 Task: Develop visualizations for exploring complex differential equations.
Action: Mouse moved to (907, 373)
Screenshot: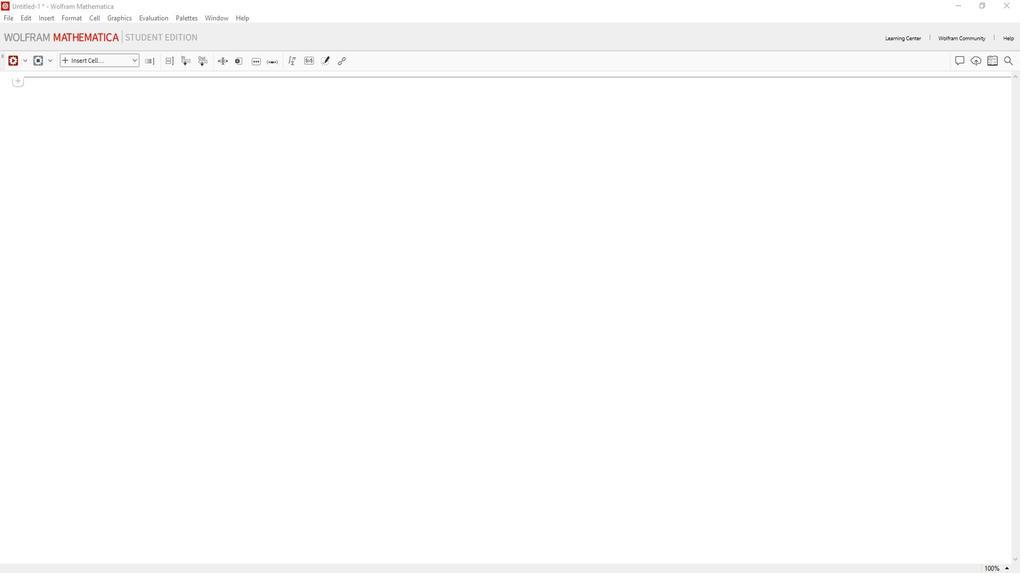 
Action: Mouse pressed left at (907, 373)
Screenshot: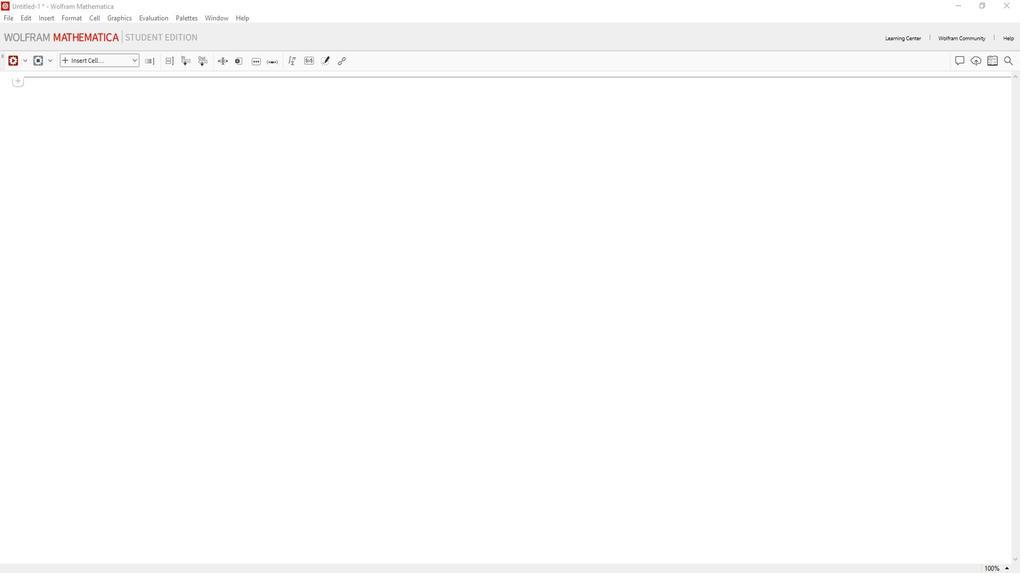 
Action: Mouse moved to (137, 47)
Screenshot: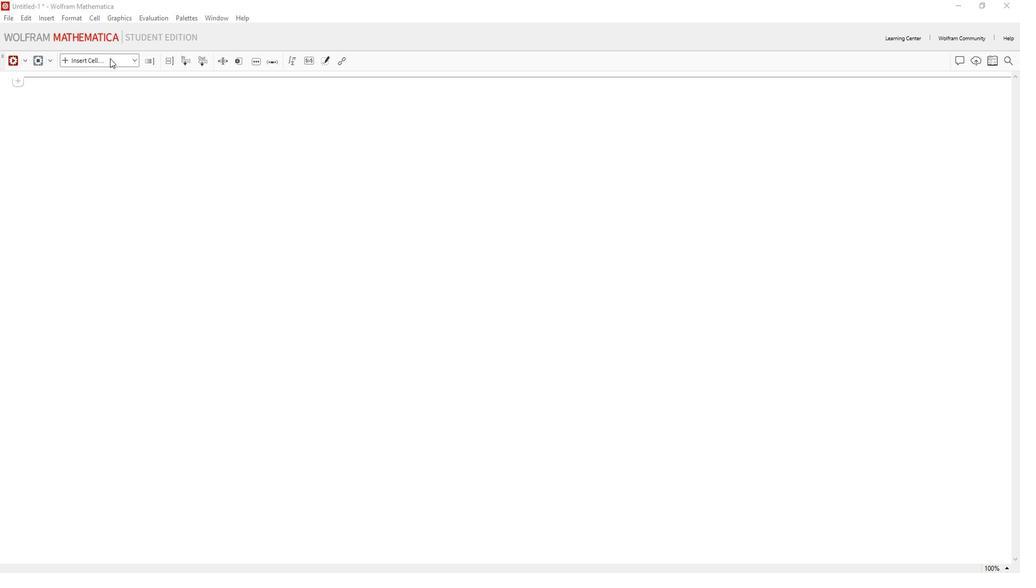
Action: Mouse pressed left at (137, 47)
Screenshot: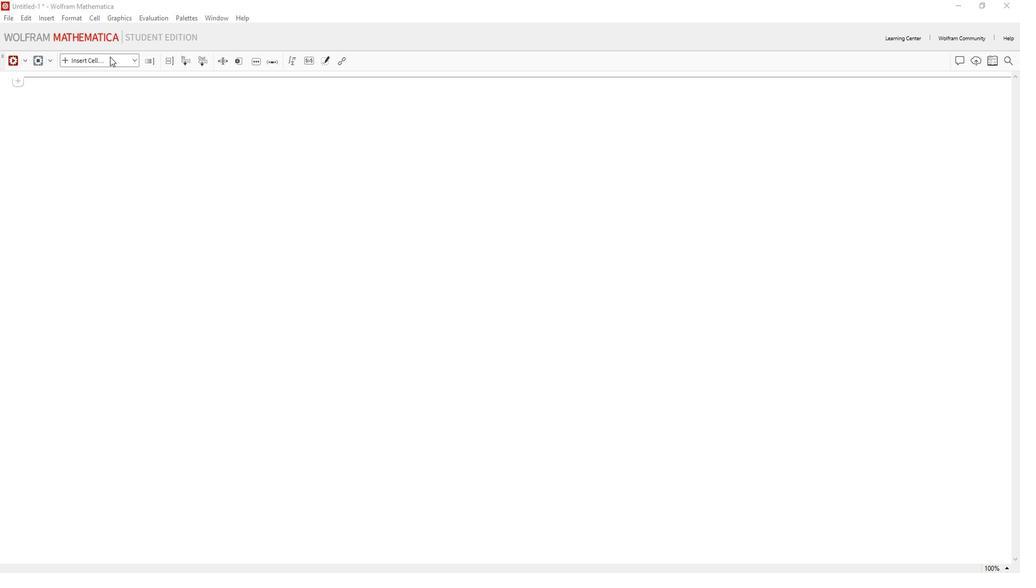 
Action: Mouse moved to (120, 202)
Screenshot: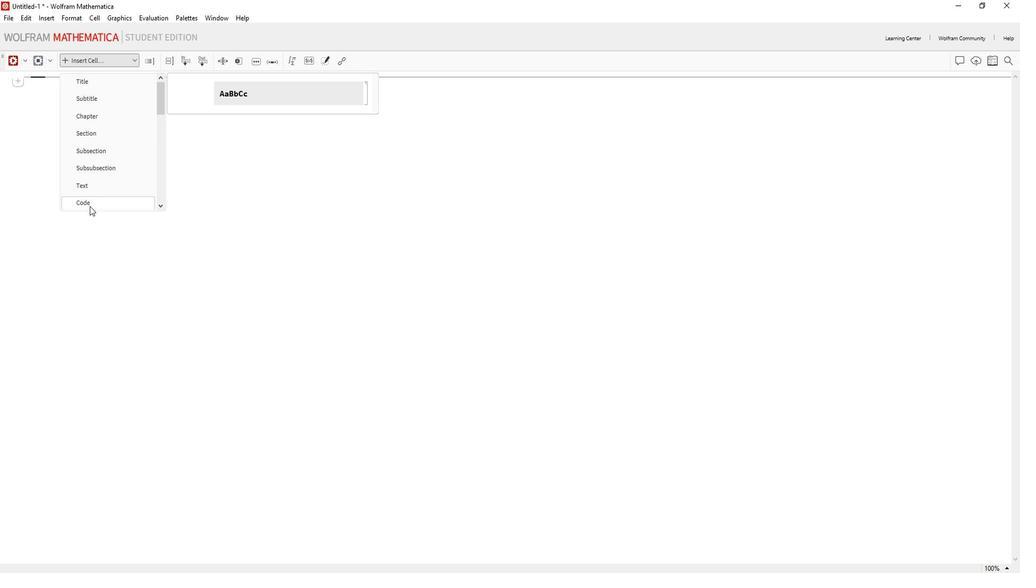 
Action: Mouse pressed left at (120, 202)
Screenshot: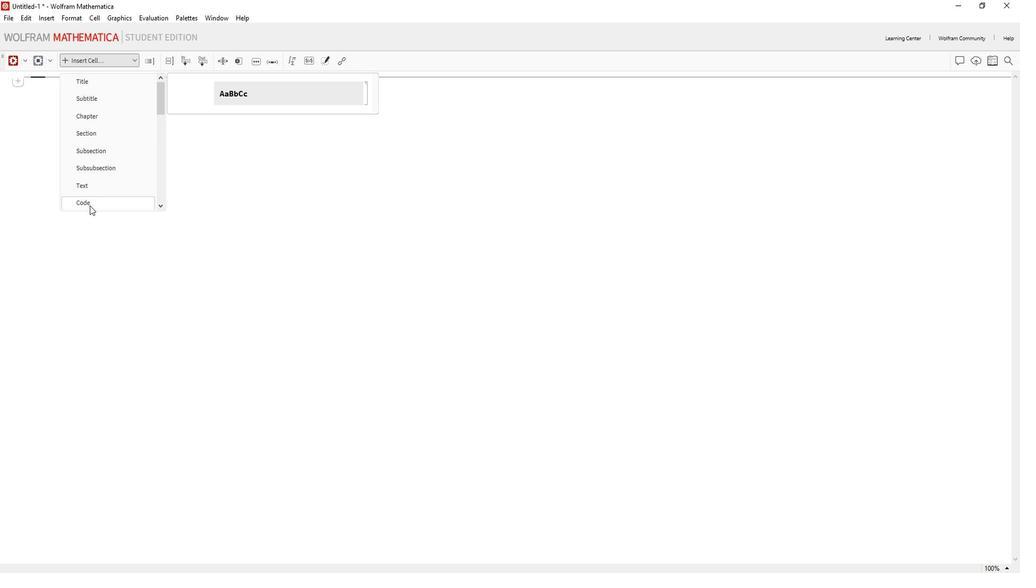 
Action: Mouse moved to (181, 191)
Screenshot: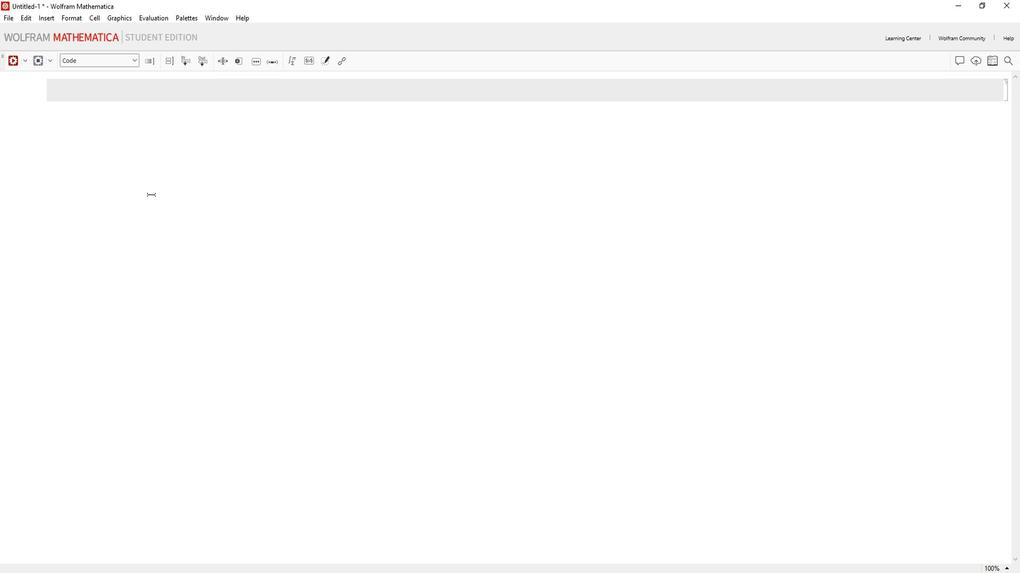 
Action: Key pressed <Key.shift>Manipulate[<Key.enter><Key.tab><Key.shift>Module[<Key.shift_r>{sol,<Key.backspace><Key.right>,<Key.enter><Key.space><Key.space>eqn<Key.space>=<Key.space>y''[x<Key.right><Key.space><Key.shift_r>+<Key.space>a<Key.space>y'[x<Key.right><Key.space><Key.shift_r>+<Key.space>b<Key.space>y[x<Key.right><Key.space>==<Key.space><Key.shift>Sin[c<Key.space>x<Key.right>;<Key.enter>
Screenshot: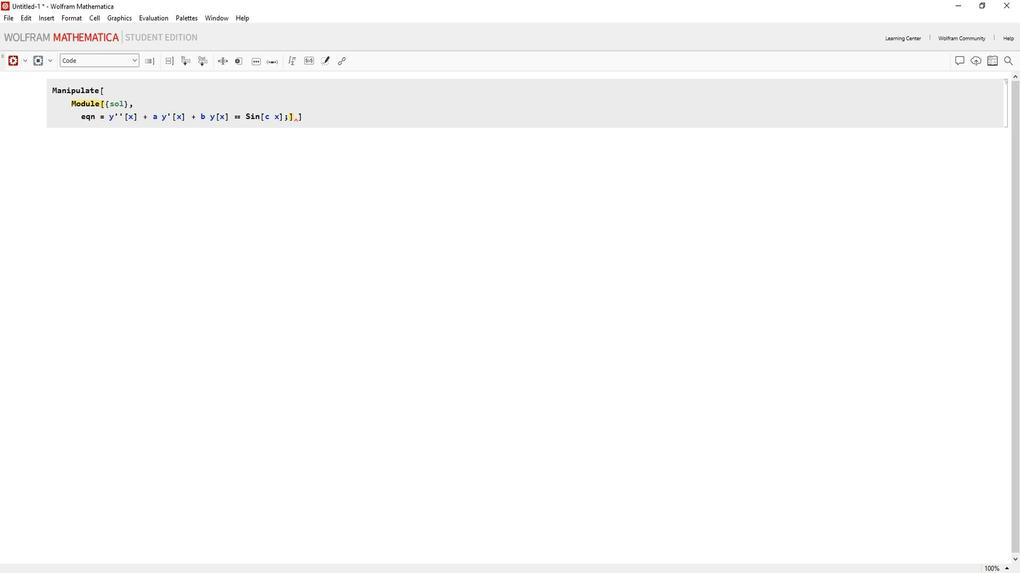 
Action: Mouse moved to (220, 125)
Screenshot: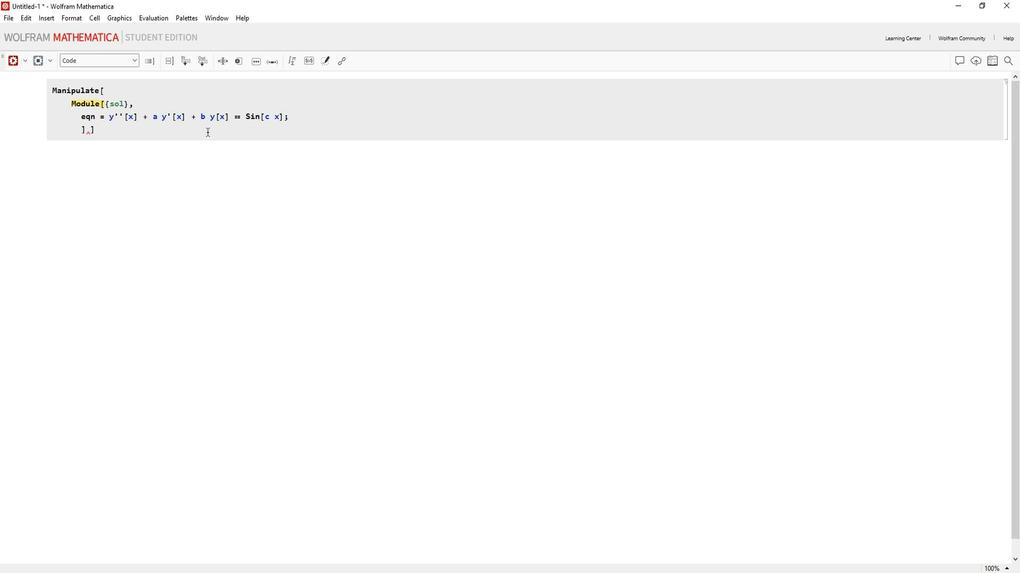 
Action: Key pressed sol<Key.space>=<Key.space><Key.shift>NDSolve[<Key.shift_r>{eqn,<Key.space>y[0<Key.right>==<Key.space>0,<Key.space>y'[0<Key.right><Key.space>==<Key.space>1<Key.right>,<Key.space>y,<Key.space><Key.shift_r><Key.shift_r><Key.shift_r><Key.shift_r><Key.shift_r><Key.shift_r><Key.shift_r><Key.shift_r><Key.shift_r><Key.shift_r><Key.shift_r>{x,<Key.space>0,<Key.space>10<Key.right><Key.right>;<Key.enter><Key.space><Key.shift>Plot[y[x<Key.right><Key.space>/.<Key.space>sol,<Key.space><Key.shift_r>{x,<Key.space>0,<Key.space>10<Key.right>,<Key.enter><Key.space><Key.shift>Plot<Key.shift>La
Screenshot: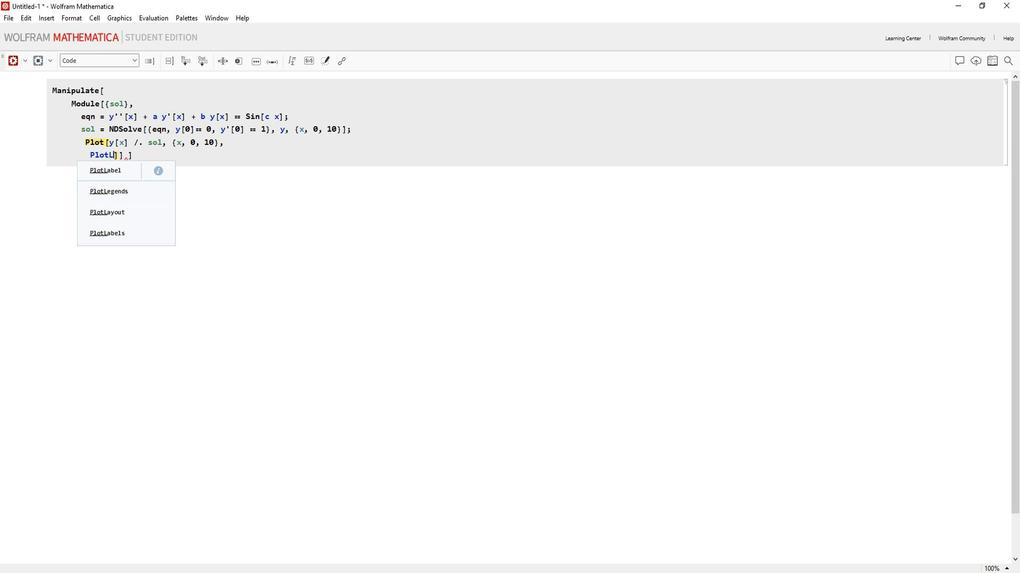 
Action: Mouse moved to (220, 125)
Screenshot: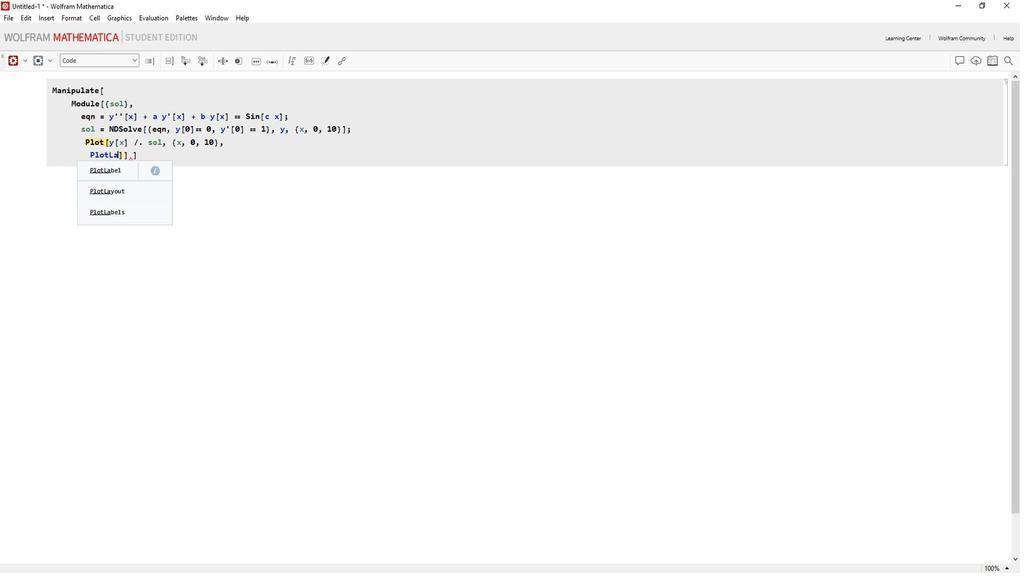 
Action: Key pressed bel<Key.enter><Key.shift_r>"<Key.shift>Solution<Key.space>to<Key.space>the<Key.space><Key.shift>Complex<Key.space><Key.shift>Difff<Key.backspace>erential<Key.space><Key.shift>Equation<Key.right>,<Key.enter><Key.shift>Axes<Key.shift>Label<Key.enter><Key.space><Key.shift_r>{<Key.shift_r>"x<Key.right>,<Key.space><Key.shift_r>"y[x]<Key.right><Key.right><Key.right><Key.enter><Key.right>,<Key.enter><Key.enter><Key.up><Key.shift_r>{{a,<Key.space>2,<Key.space><Key.shift_r>
Screenshot: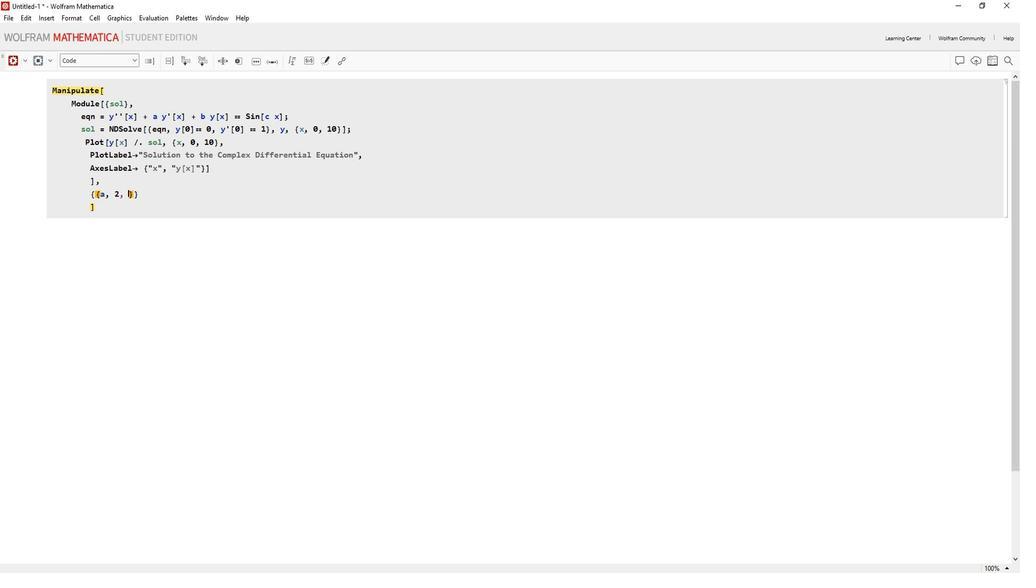 
Action: Mouse moved to (220, 125)
Screenshot: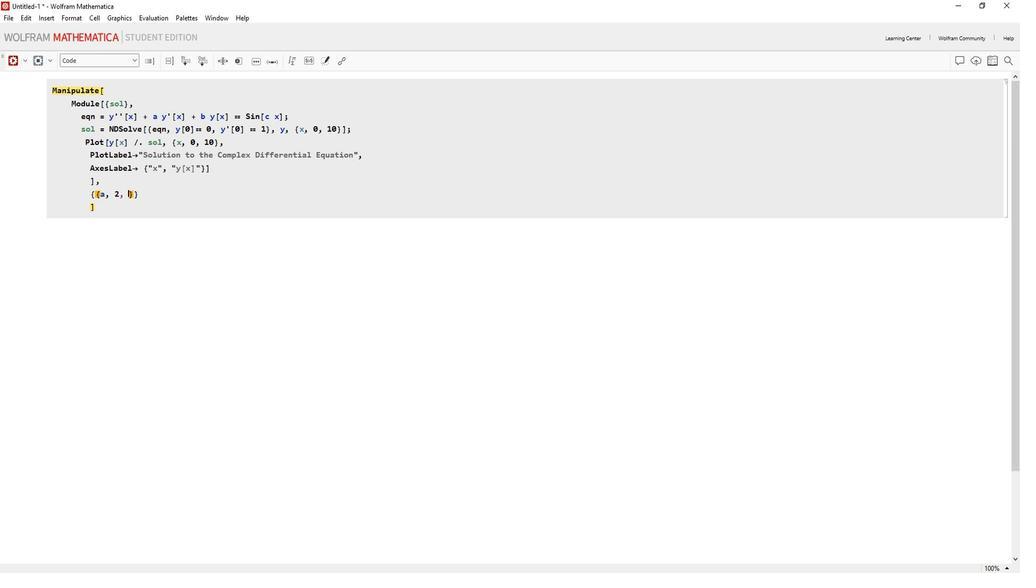 
Action: Key pressed "<Key.shift>Coefficint<Key.backspace><Key.backspace>ent<Key.space>a<Key.right><Key.right>,<Key.space>-5
Screenshot: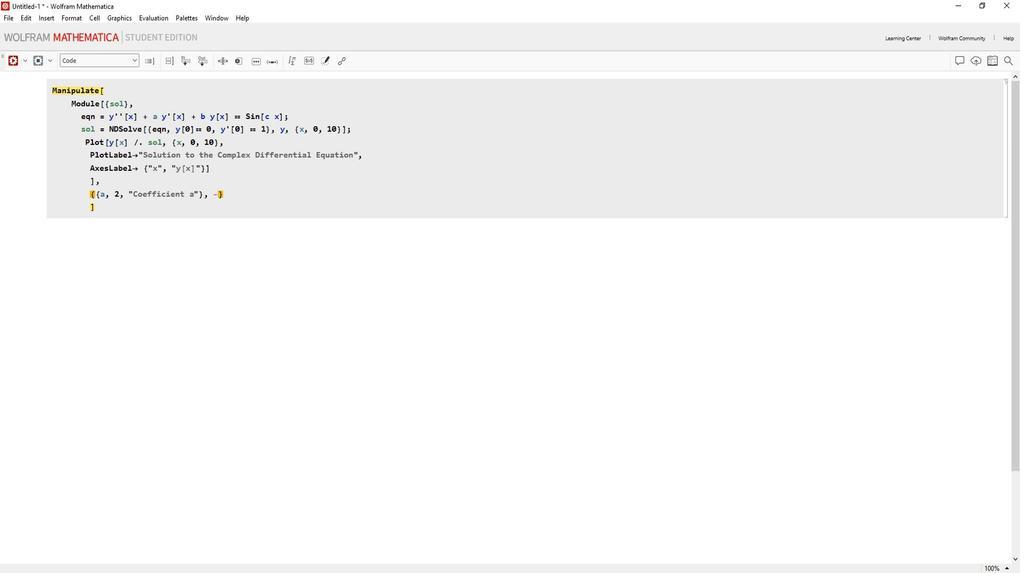 
Action: Mouse moved to (220, 125)
Screenshot: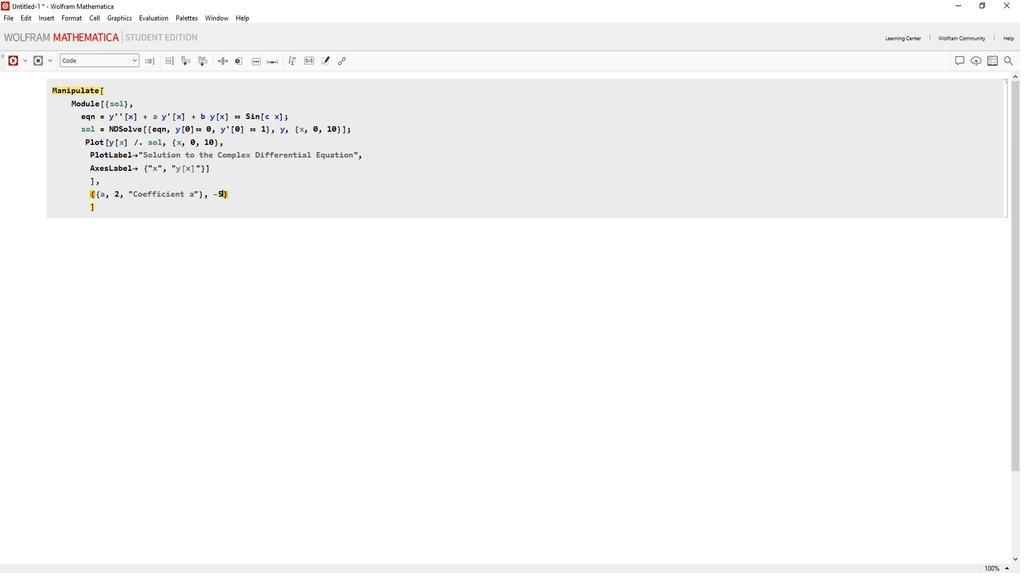 
Action: Key pressed ,<Key.space>5,<Key.space>0.1<Key.right>,<Key.enter><Key.shift_r>{{b,<Key.space>2<Key.space><Key.backspace>,<Key.space><Key.shift_r>"<Key.shift>Coefficient<Key.space>b<Key.right><Key.right>,<Key.space>-5,<Key.space>5,<Key.space>0.1<Key.right>,<Key.enter><Key.shift_r>{{c,<Key.space>1,<Key.space><Key.shift_r>"<Key.shift>Coefficient<Key.space>c<Key.right><Key.right>,<Key.space>1,<Key.space>10,<Key.space>0.1
Screenshot: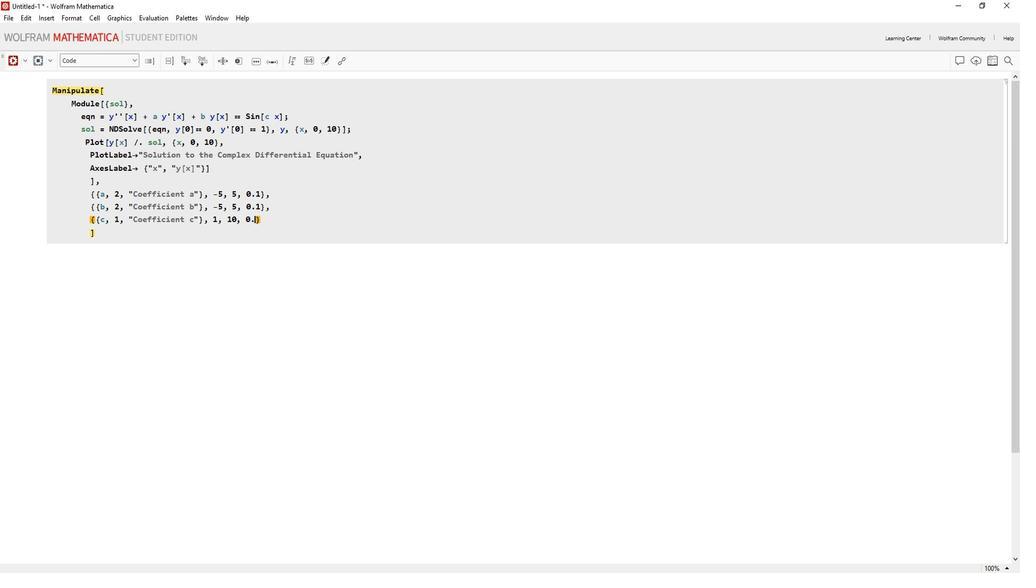 
Action: Mouse moved to (293, 198)
Screenshot: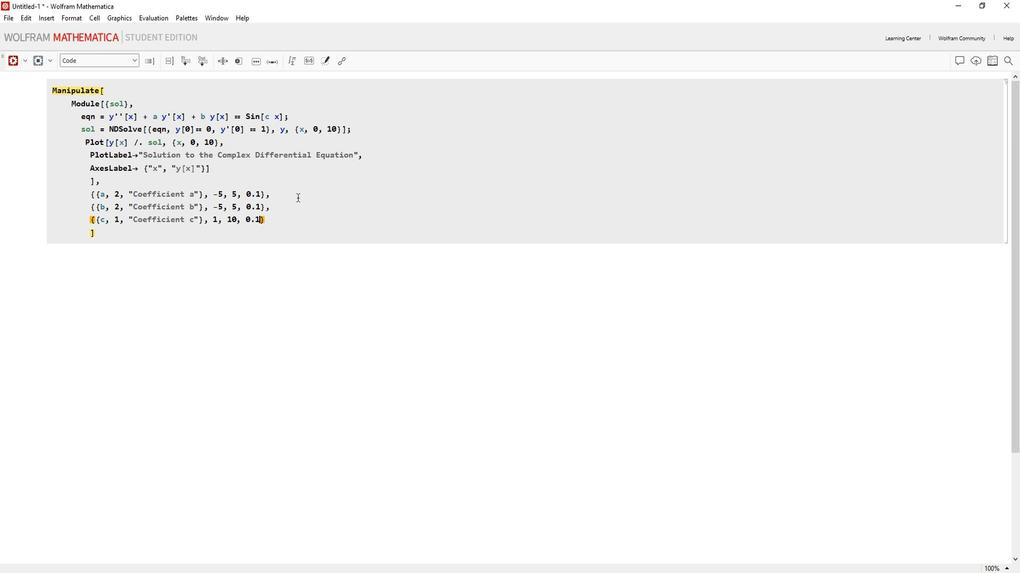 
Action: Mouse pressed left at (293, 198)
Screenshot: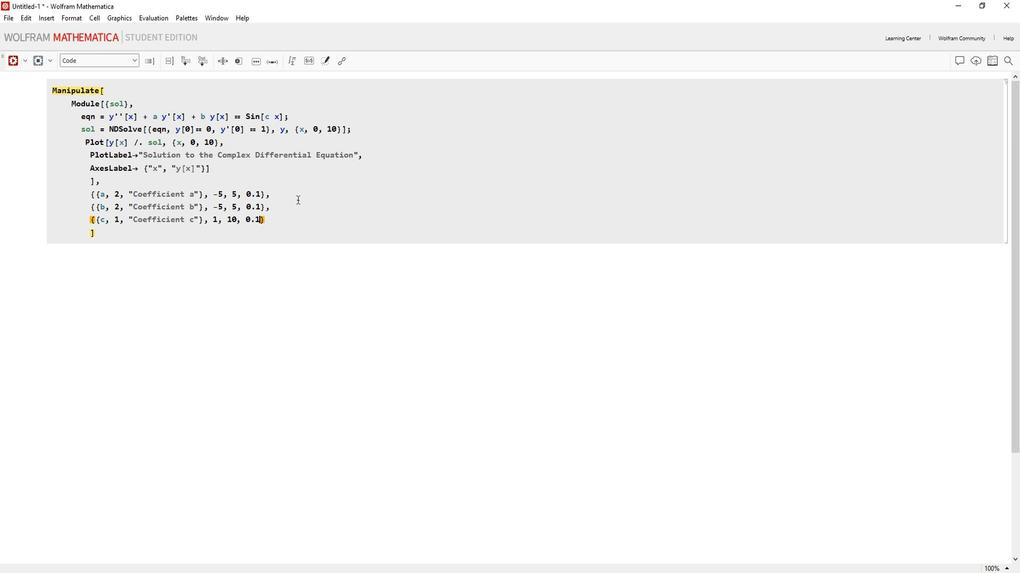 
Action: Mouse moved to (297, 198)
Screenshot: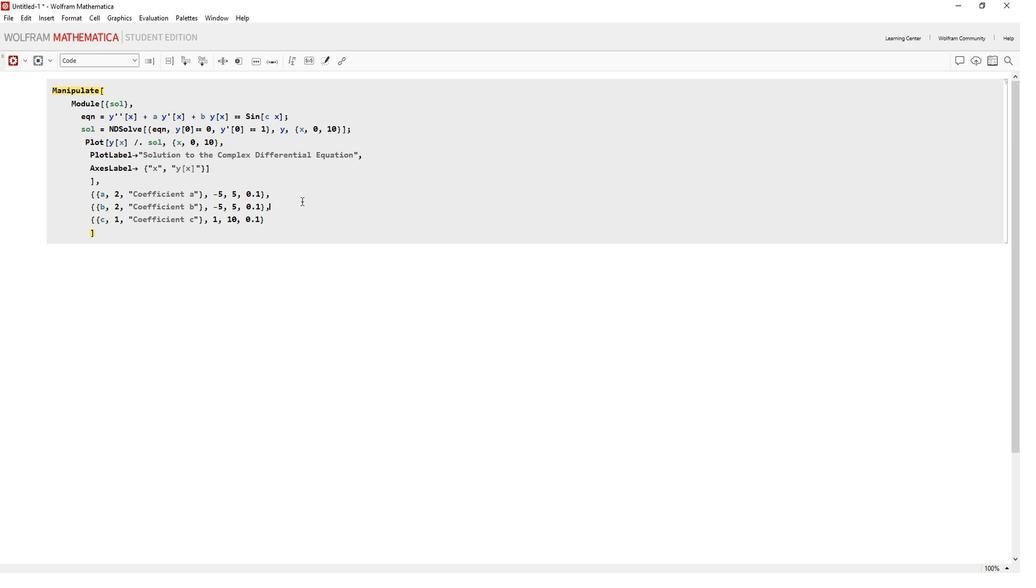 
Action: Mouse pressed left at (297, 198)
Screenshot: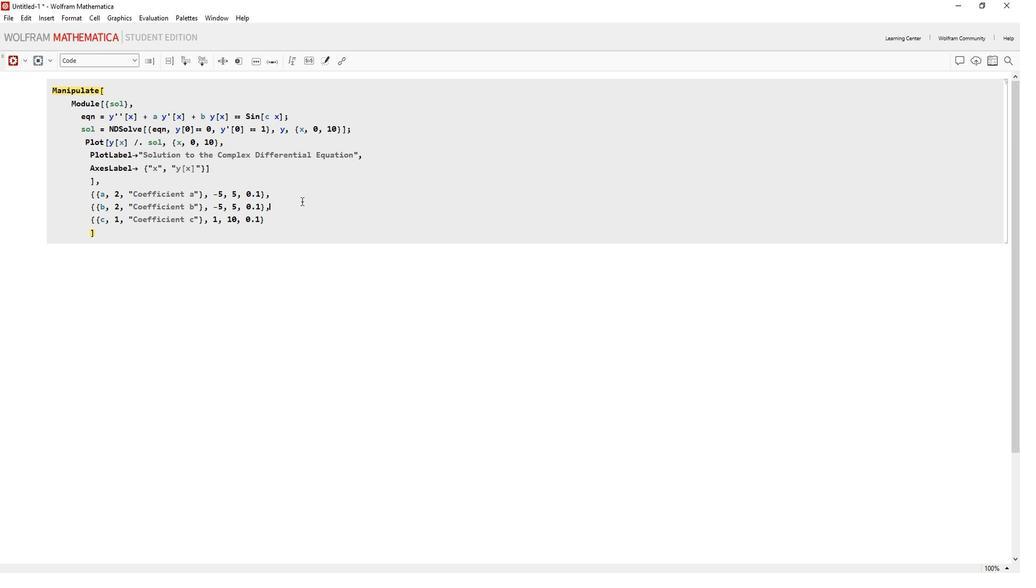 
Action: Mouse moved to (54, 51)
Screenshot: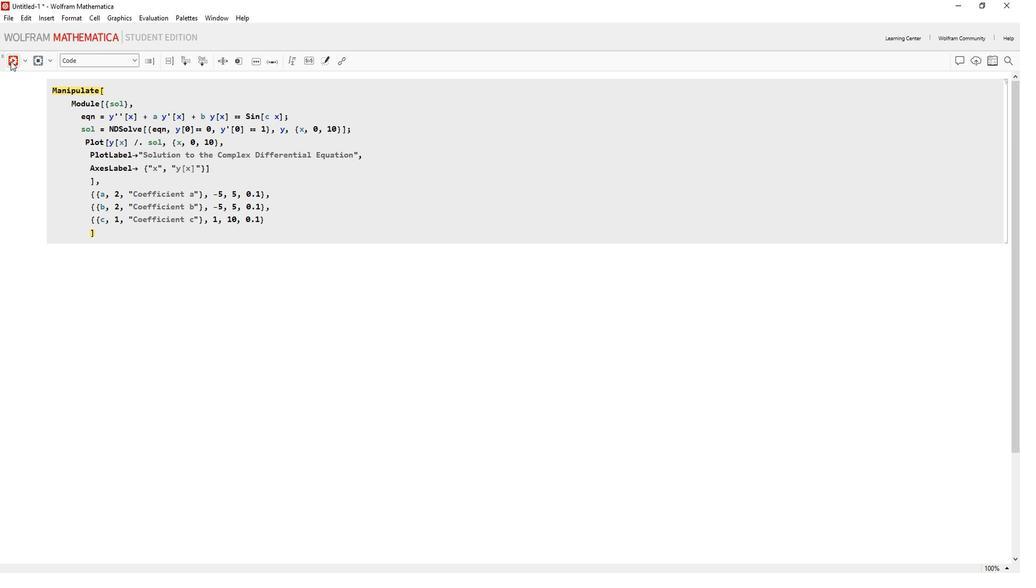 
Action: Mouse pressed left at (54, 51)
Screenshot: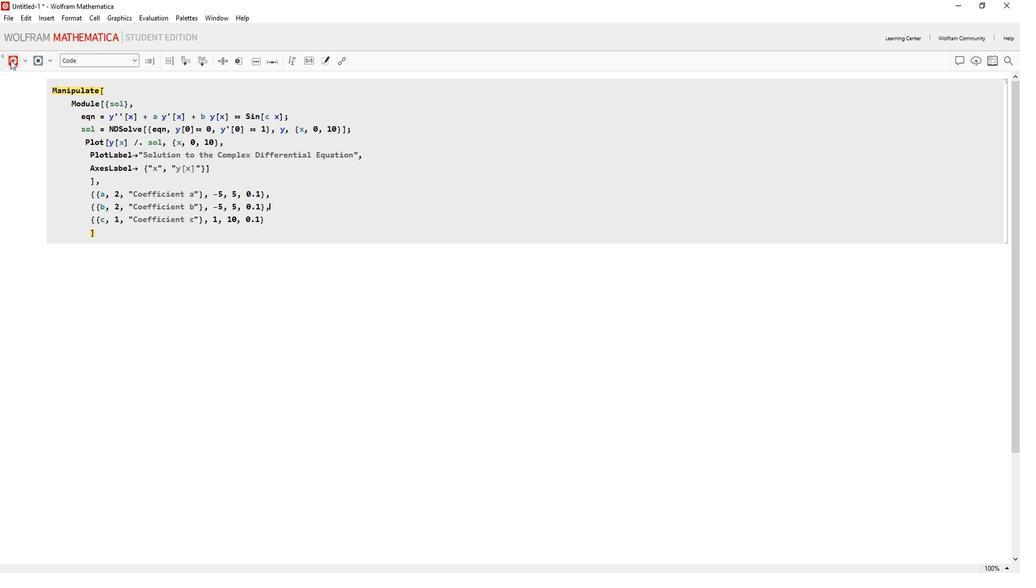 
Action: Mouse moved to (201, 277)
Screenshot: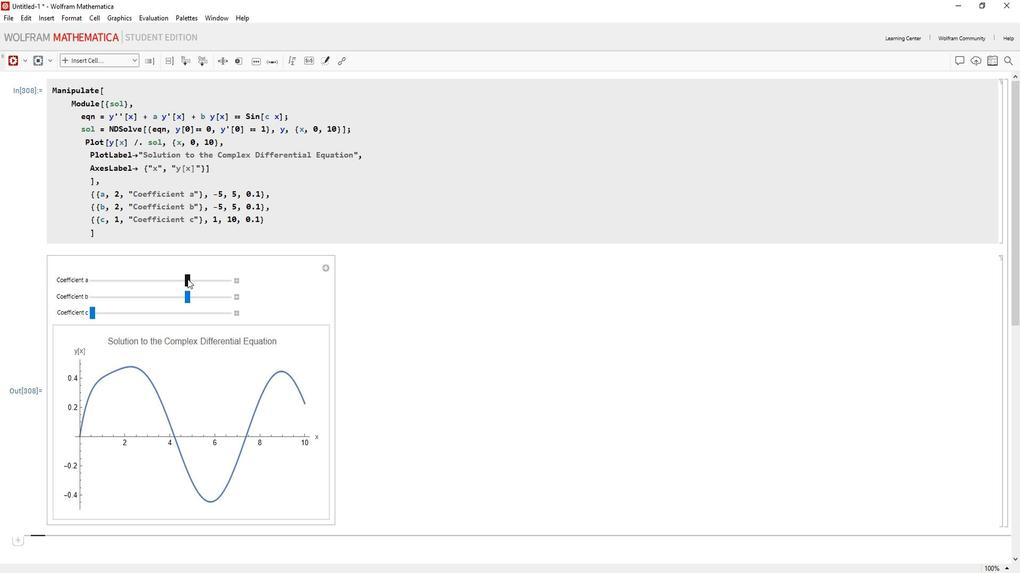 
Action: Mouse pressed left at (201, 277)
Screenshot: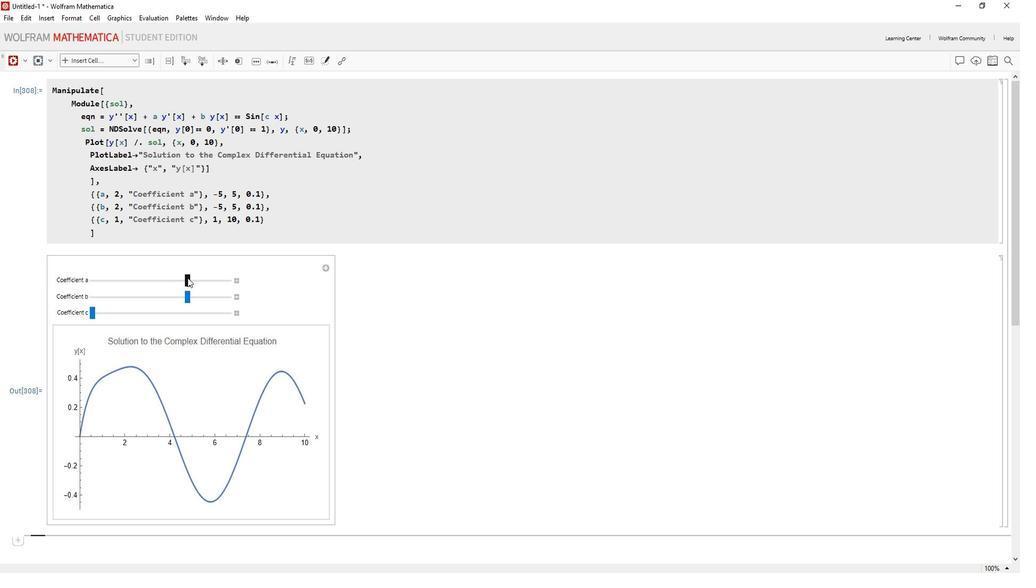 
Action: Mouse moved to (200, 294)
Screenshot: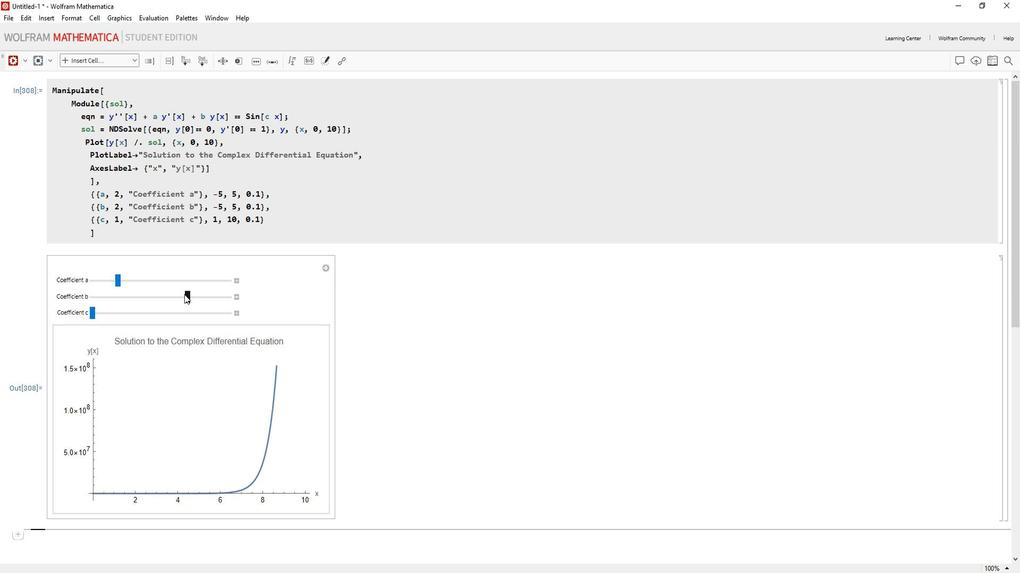 
Action: Mouse pressed left at (200, 294)
Screenshot: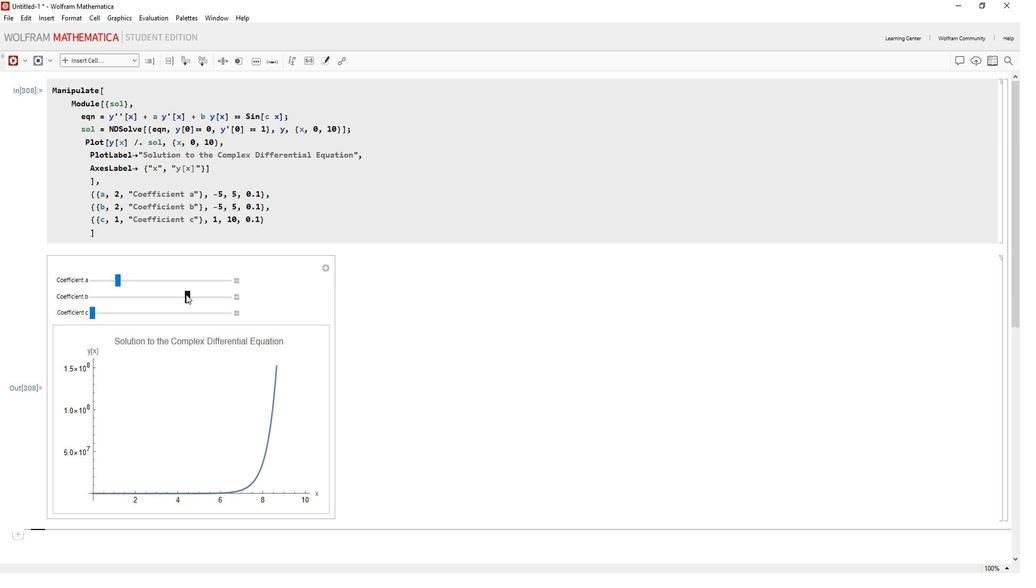 
Action: Mouse moved to (119, 310)
Screenshot: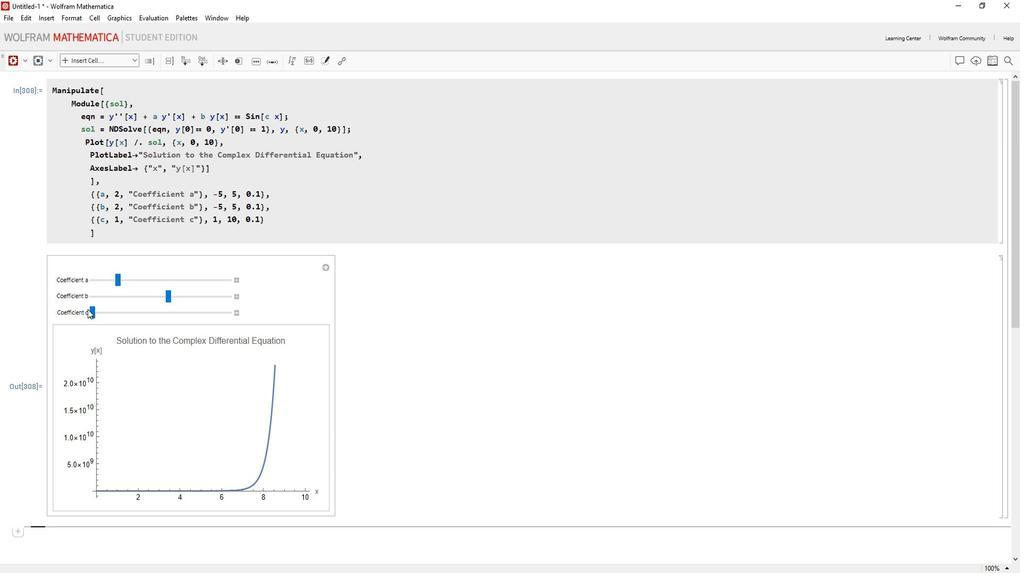 
Action: Mouse pressed left at (119, 310)
Screenshot: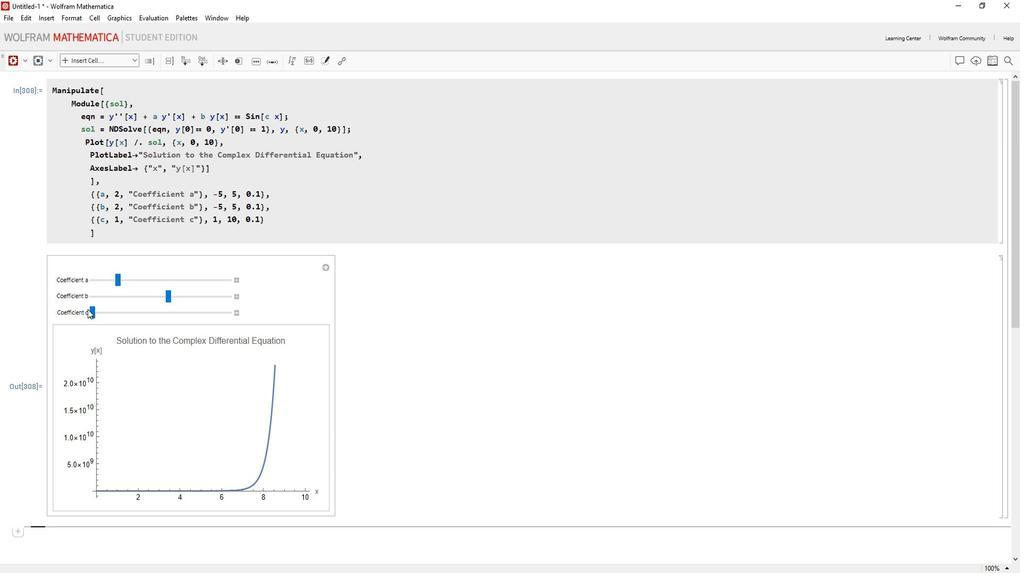 
Action: Mouse moved to (121, 314)
Screenshot: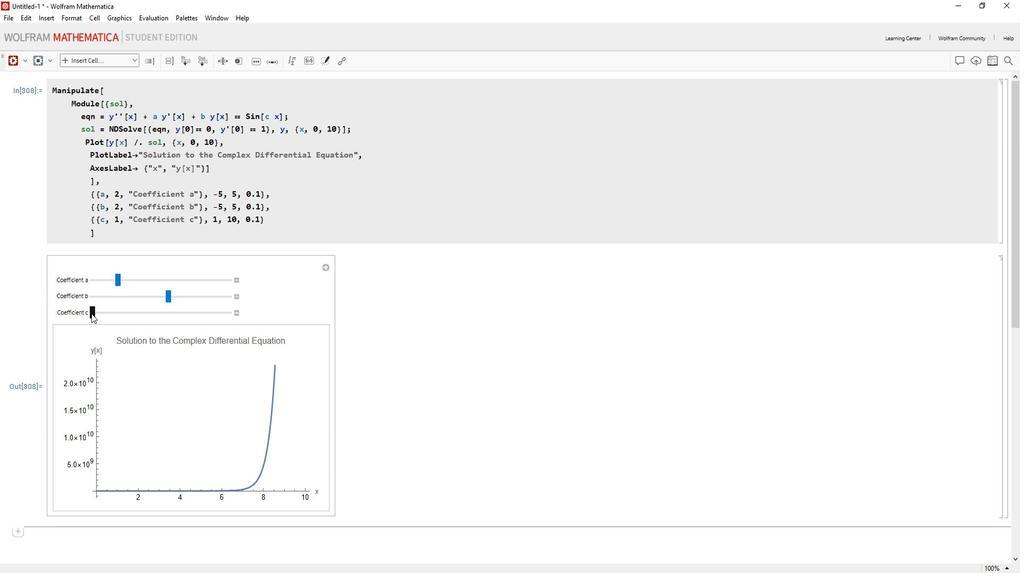 
Action: Mouse pressed left at (121, 314)
Screenshot: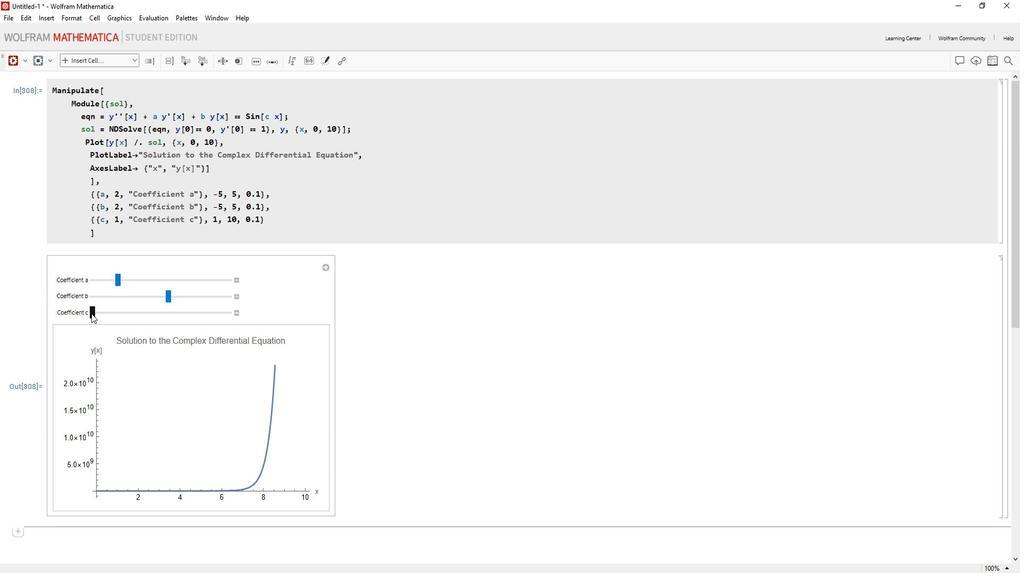 
Action: Mouse moved to (142, 278)
Screenshot: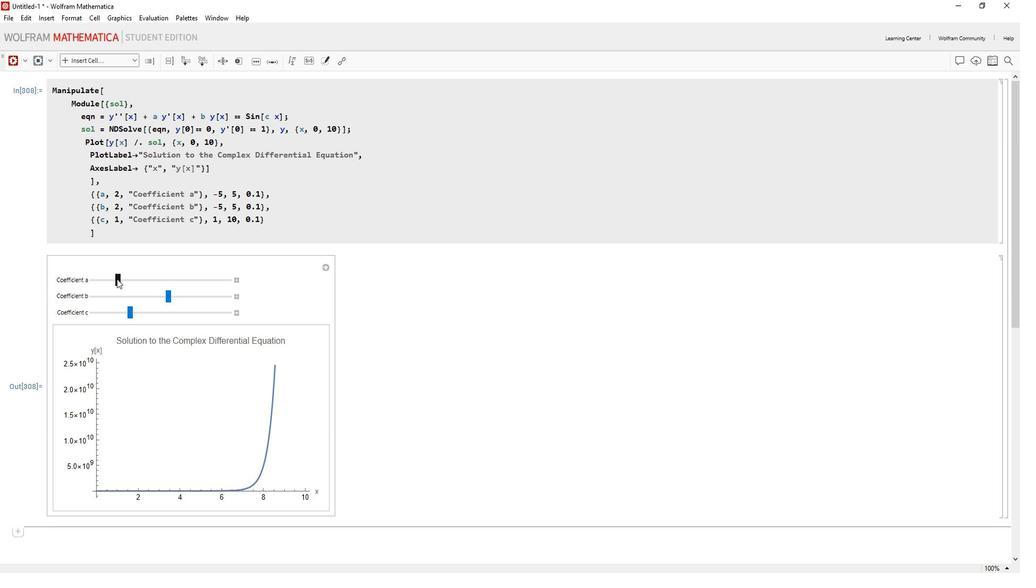 
Action: Mouse pressed left at (142, 278)
Screenshot: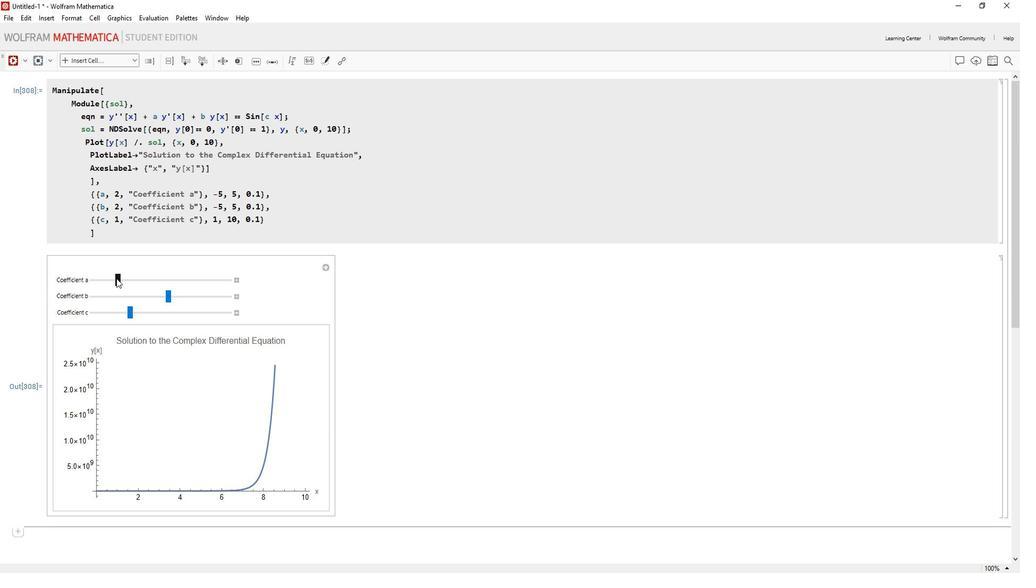 
Action: Mouse moved to (153, 311)
Screenshot: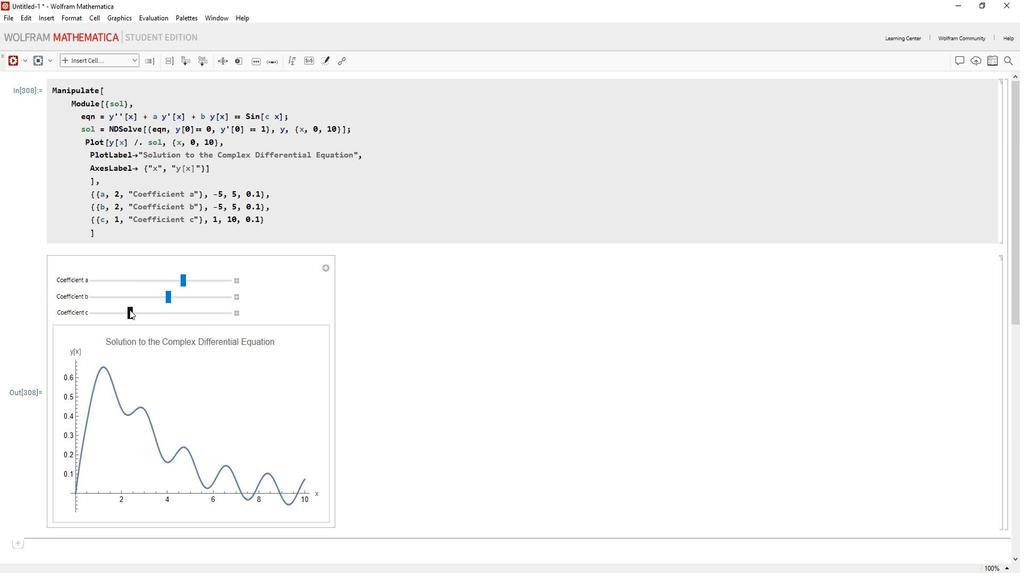 
Action: Mouse pressed left at (153, 311)
Screenshot: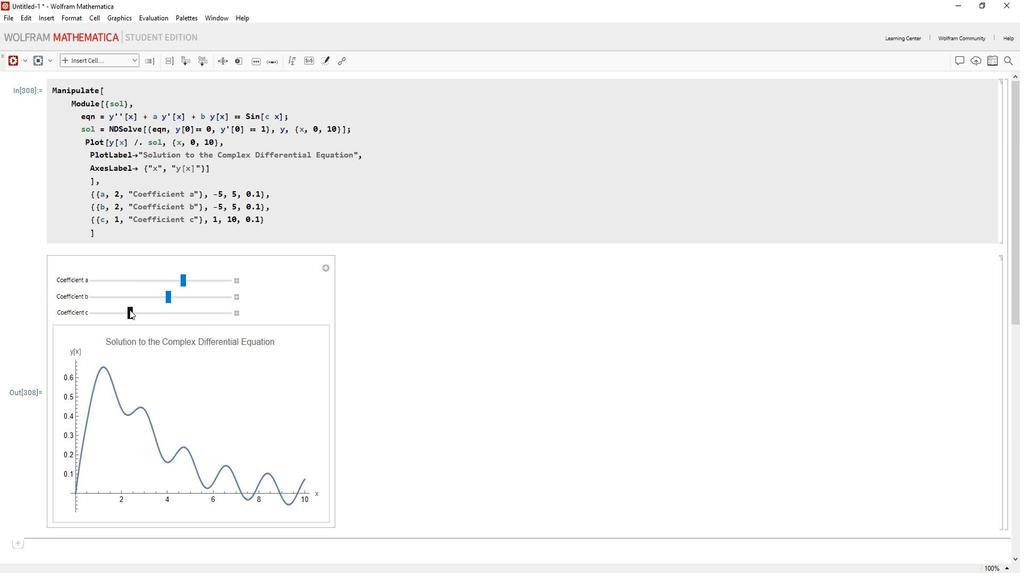 
Action: Mouse moved to (183, 300)
Screenshot: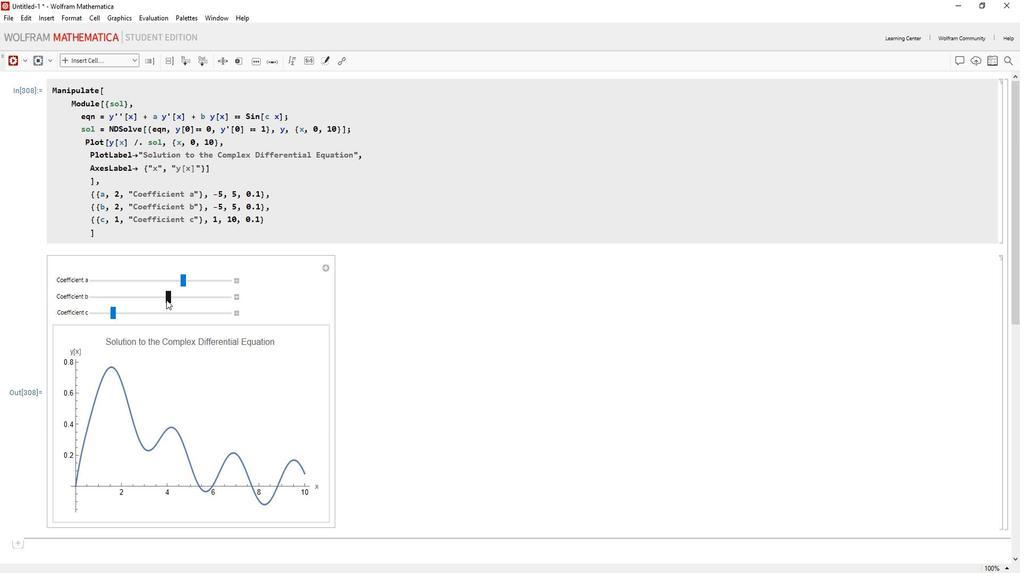 
Action: Mouse pressed left at (183, 300)
Screenshot: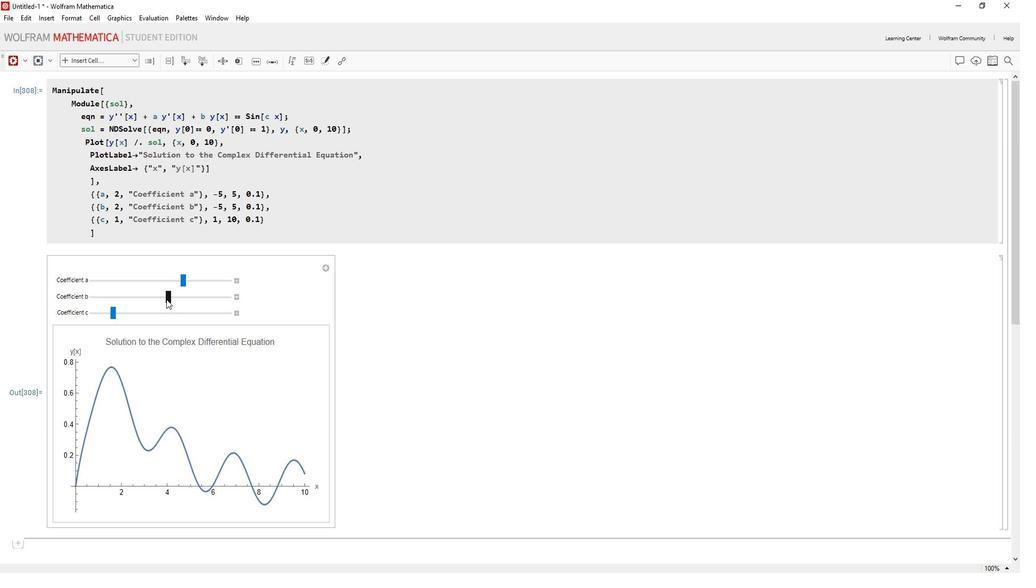 
Action: Mouse moved to (409, 189)
Screenshot: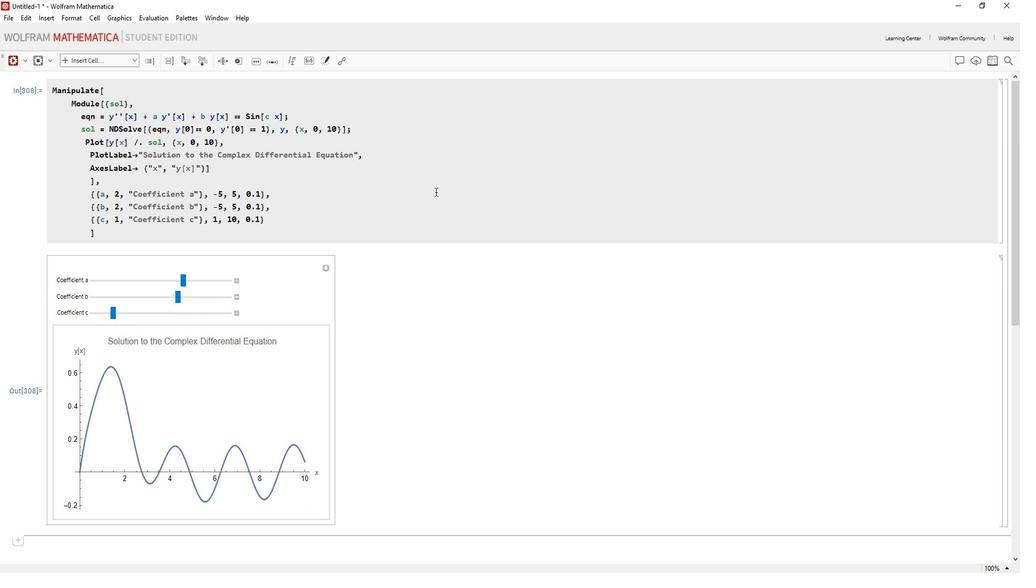 
Action: Mouse scrolled (409, 189) with delta (0, 0)
Screenshot: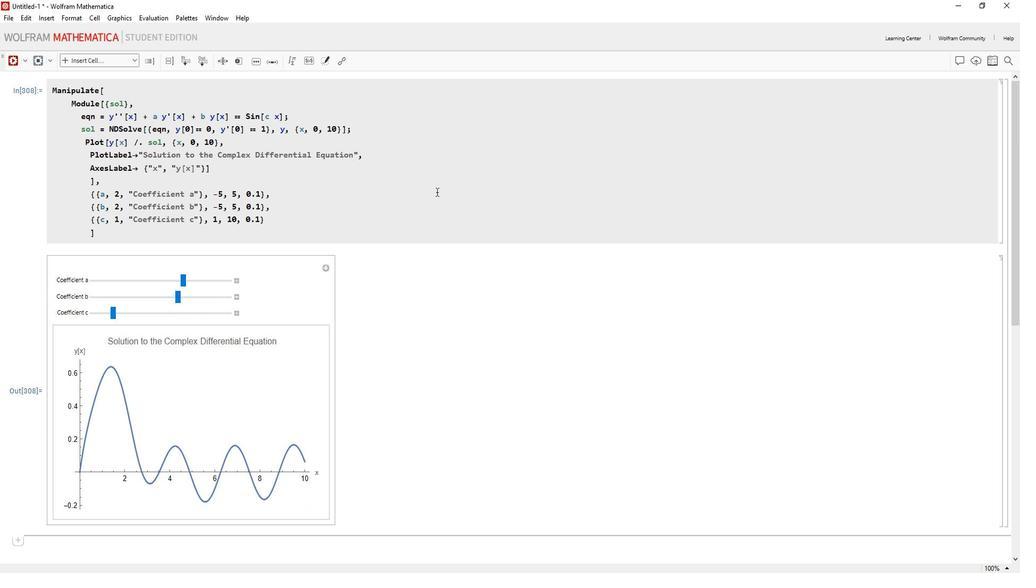 
Action: Mouse scrolled (409, 189) with delta (0, 0)
Screenshot: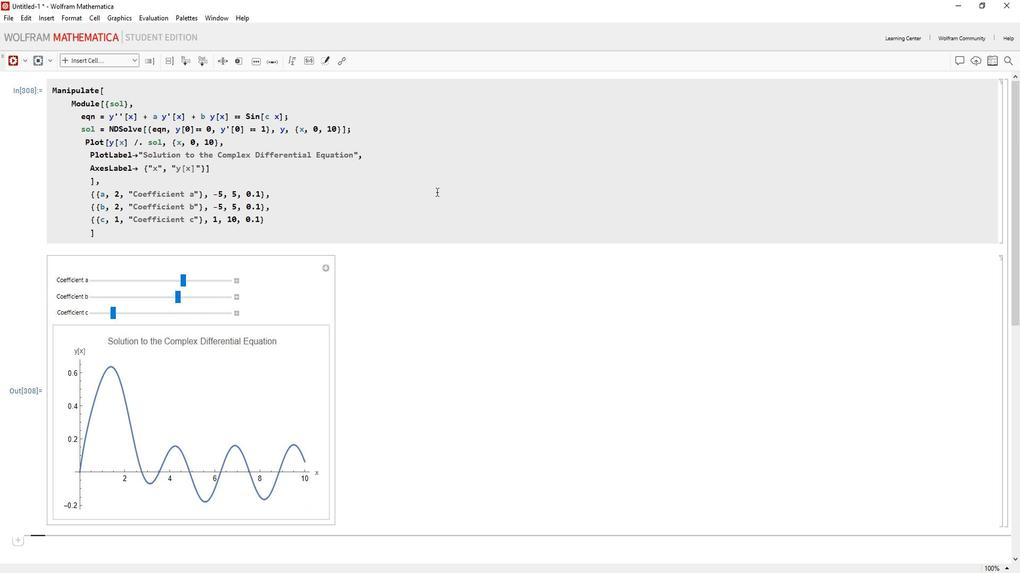 
Action: Mouse scrolled (409, 189) with delta (0, 0)
Screenshot: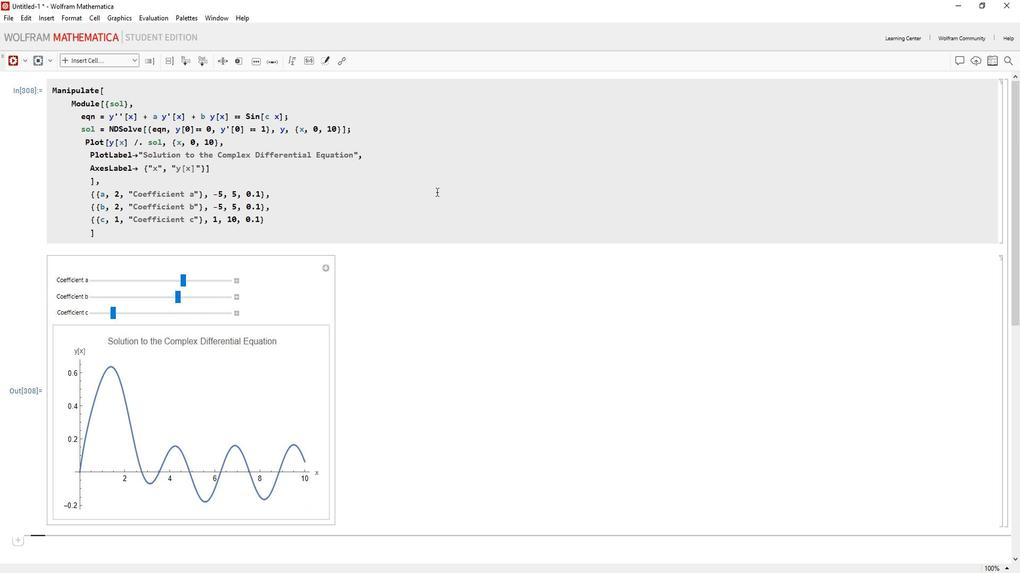 
Action: Mouse scrolled (409, 189) with delta (0, 0)
Screenshot: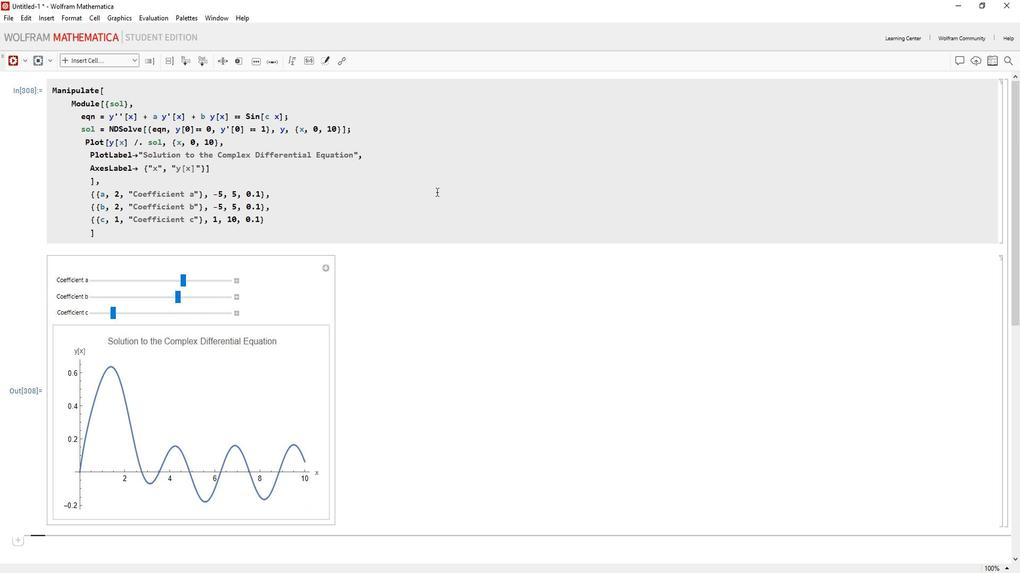 
Action: Mouse moved to (466, 208)
Screenshot: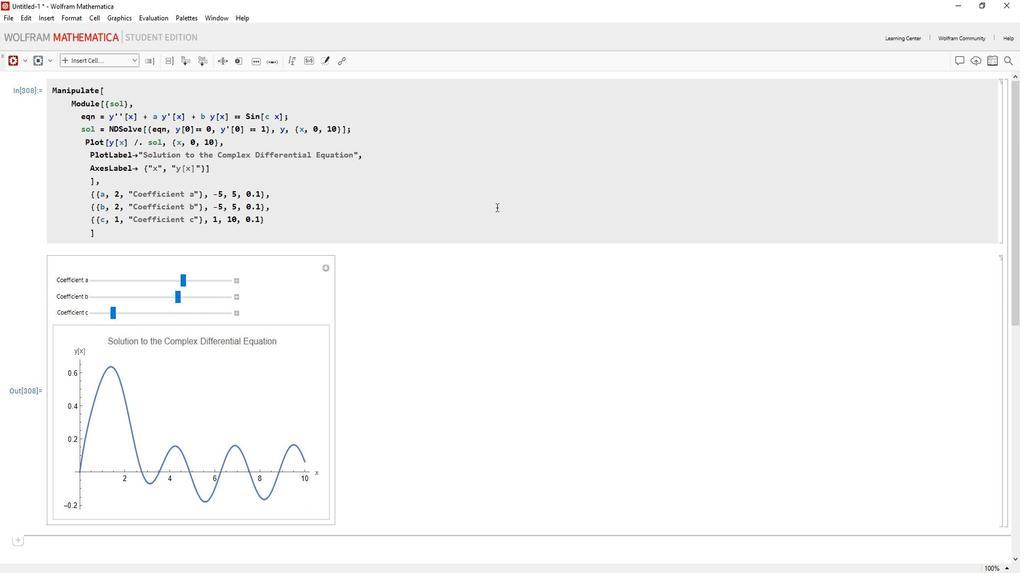
